 Task: Add to scrum project TrailPlan a team member softage.2@softage.net and assign as Project Lead.
Action: Mouse moved to (68, 321)
Screenshot: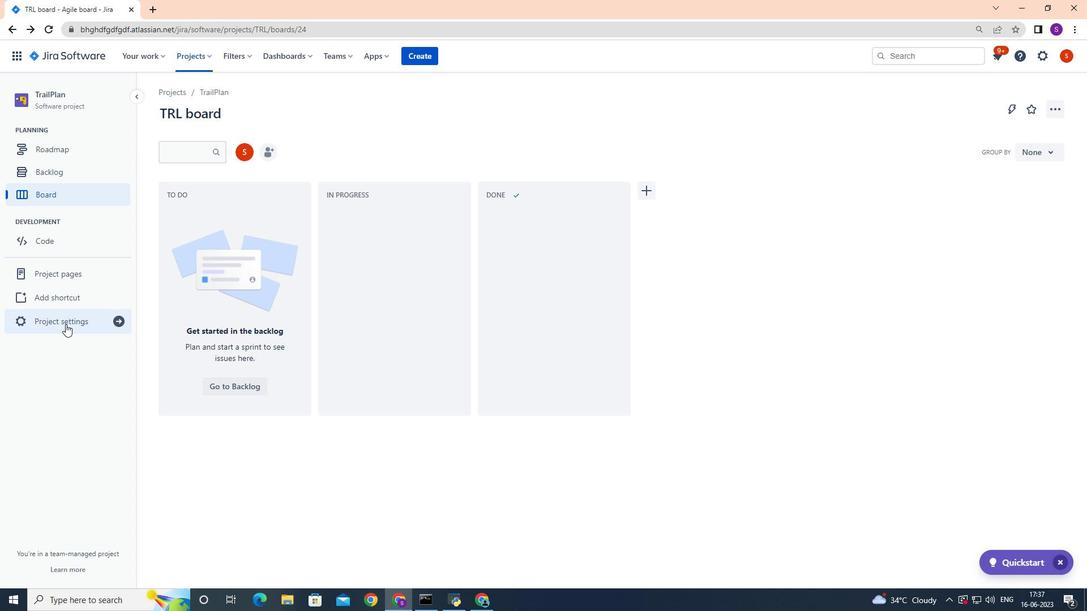 
Action: Mouse pressed left at (68, 321)
Screenshot: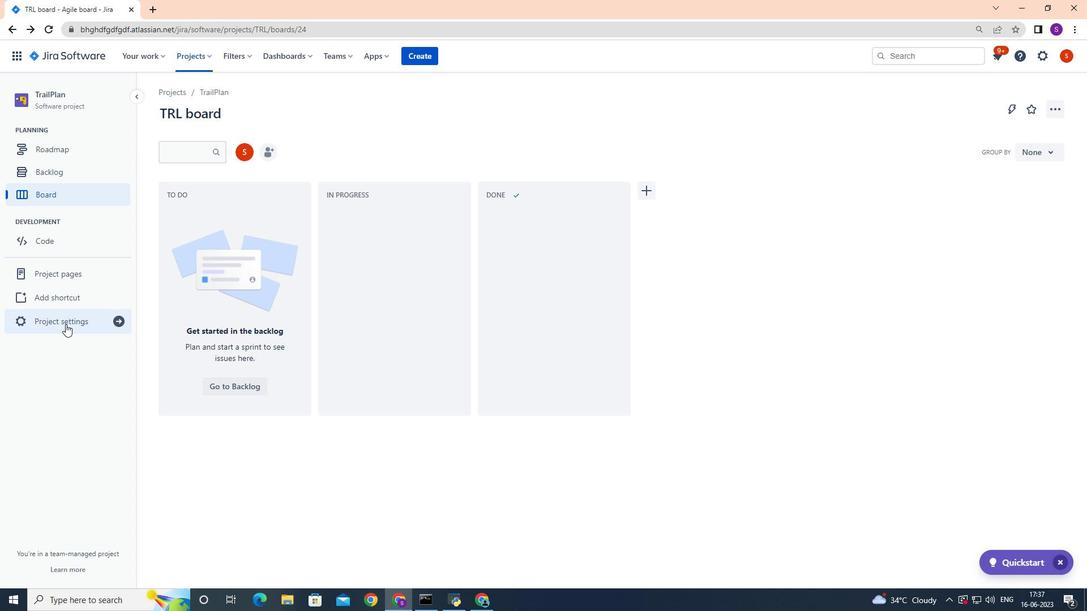 
Action: Mouse moved to (583, 366)
Screenshot: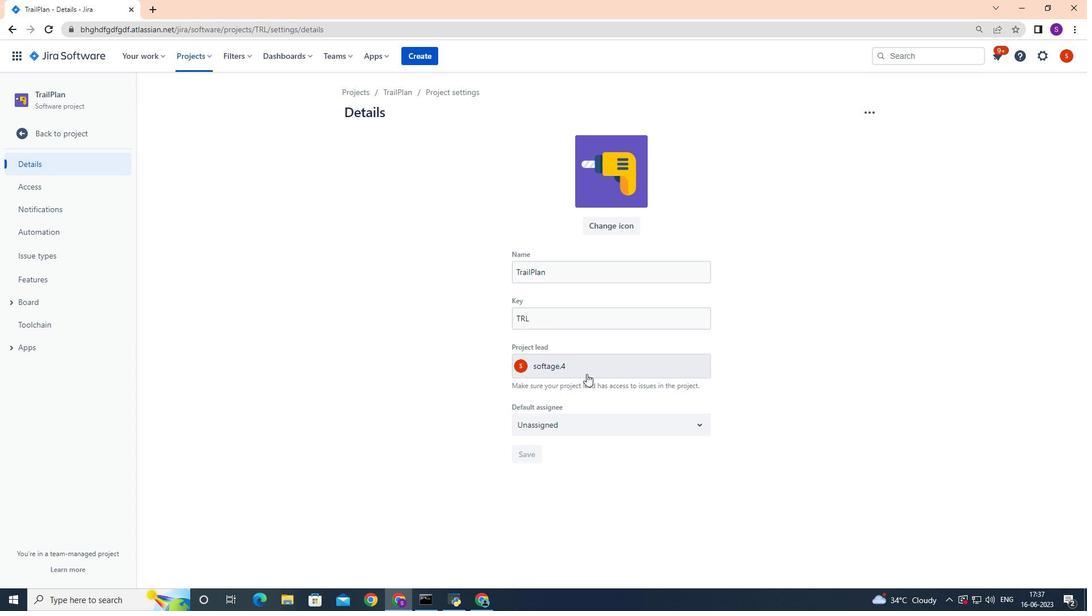 
Action: Mouse pressed left at (583, 366)
Screenshot: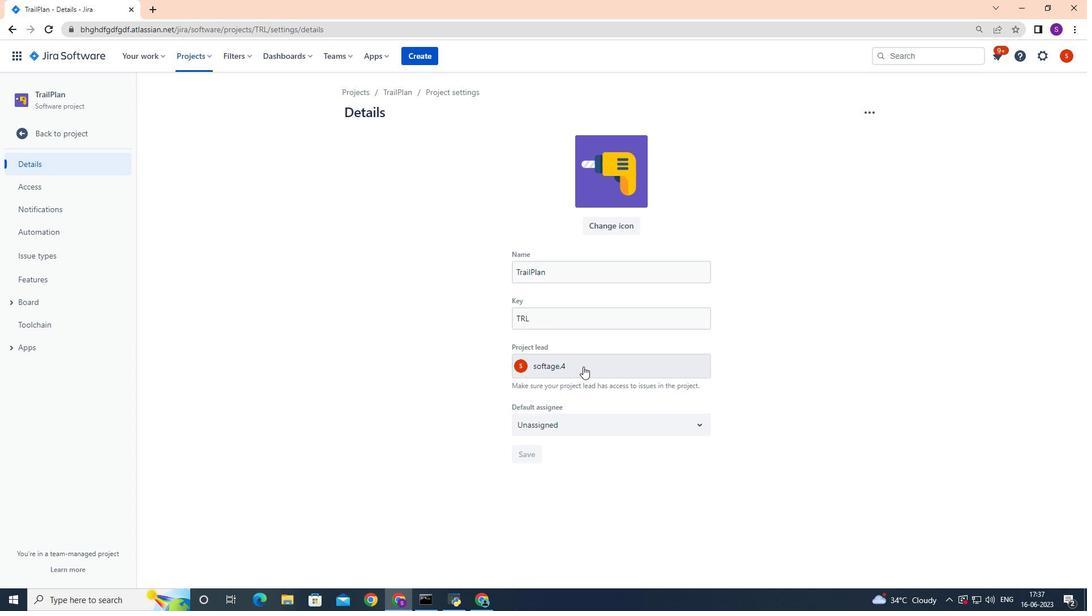 
Action: Mouse moved to (583, 365)
Screenshot: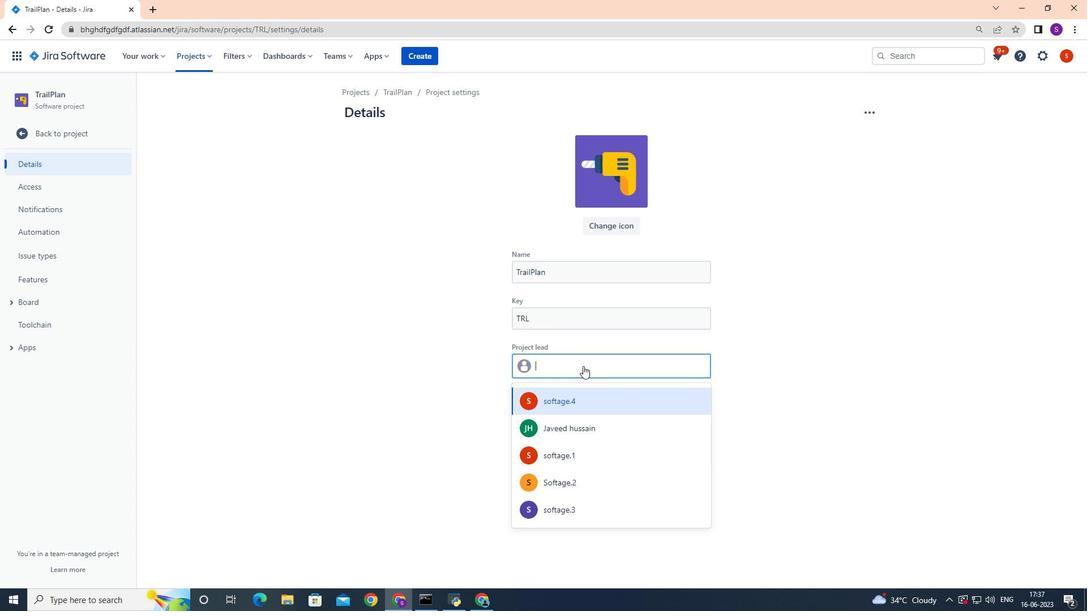 
Action: Key pressed softage.2
Screenshot: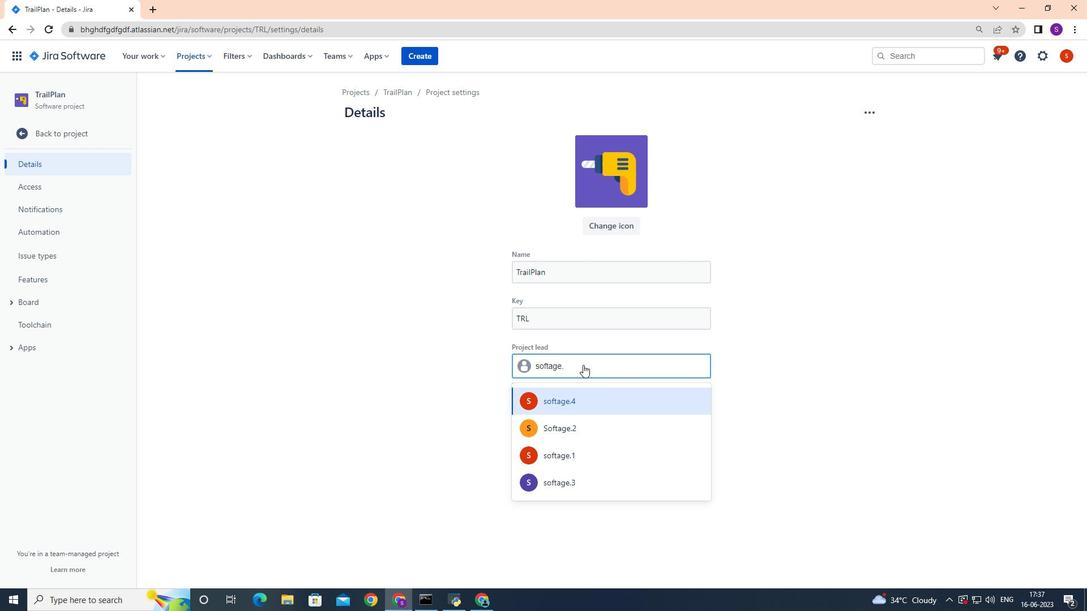 
Action: Mouse moved to (585, 397)
Screenshot: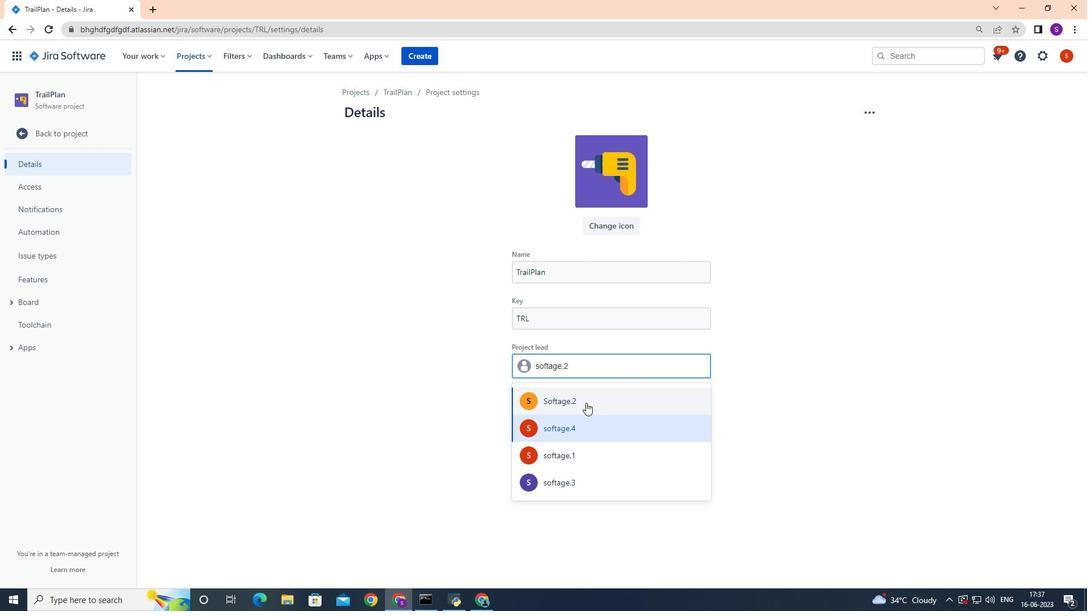 
Action: Mouse pressed left at (585, 397)
Screenshot: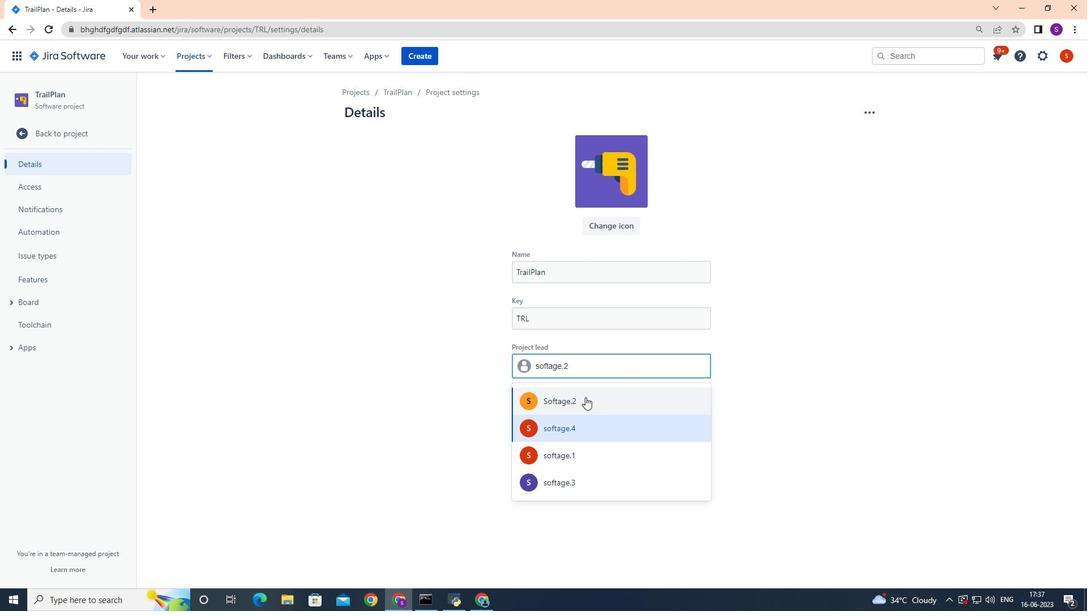 
Action: Mouse moved to (695, 424)
Screenshot: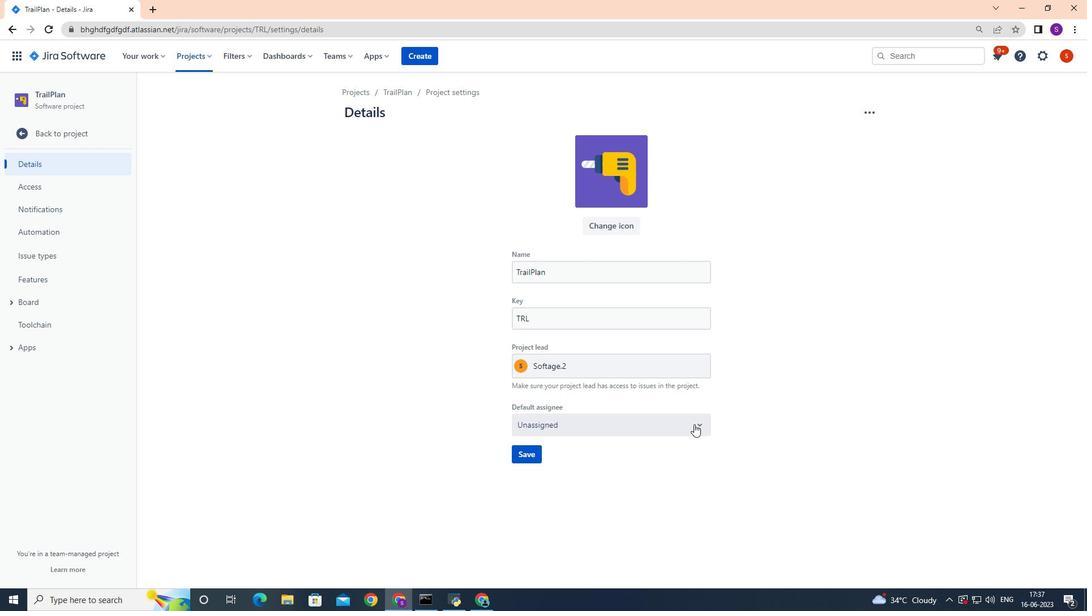 
Action: Mouse pressed left at (695, 424)
Screenshot: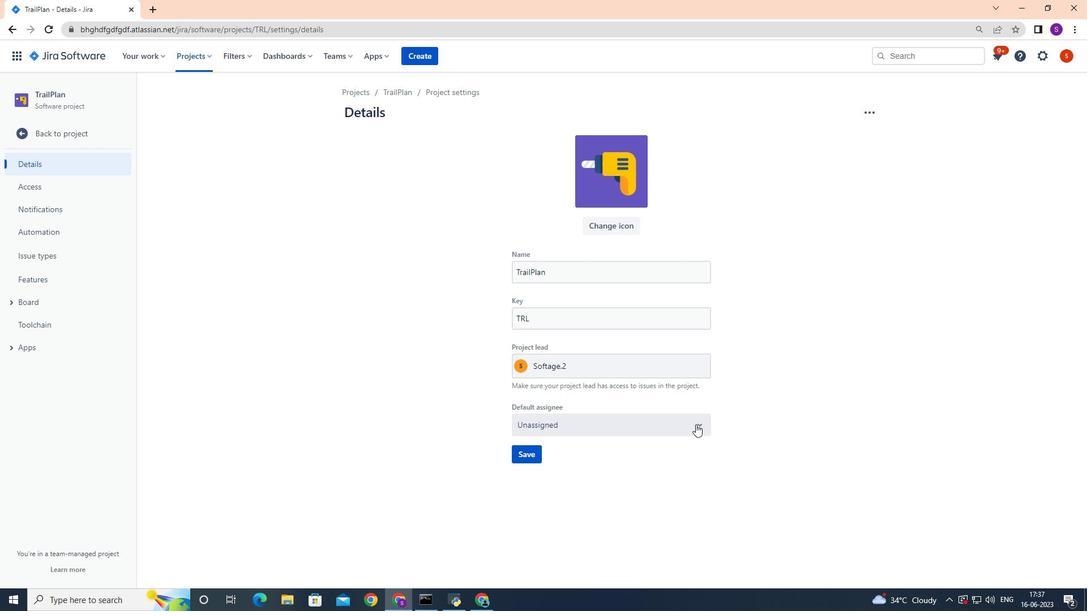
Action: Mouse moved to (619, 455)
Screenshot: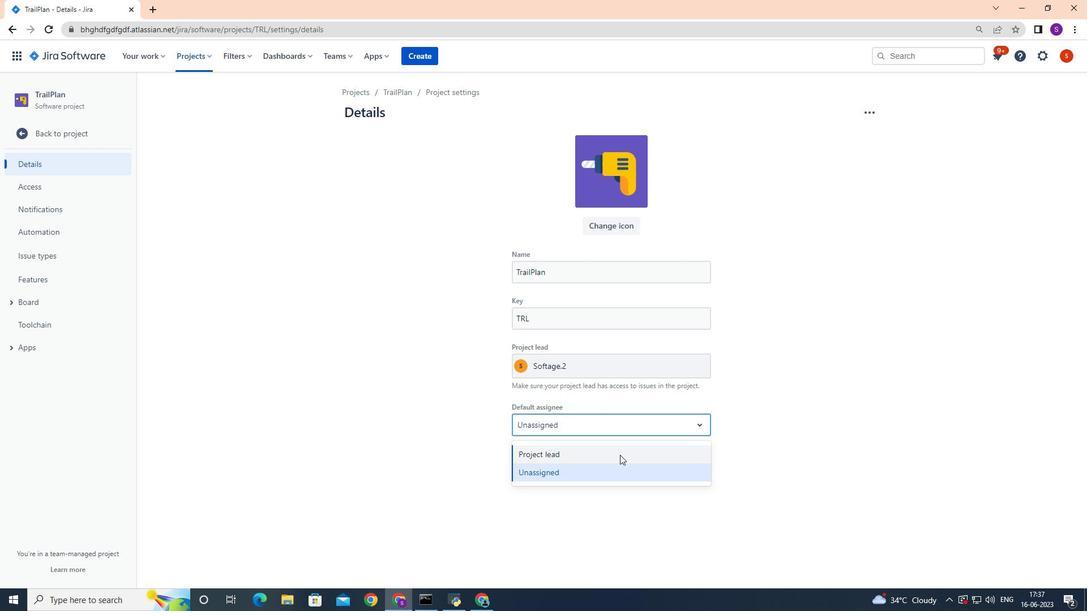 
Action: Mouse pressed left at (619, 455)
Screenshot: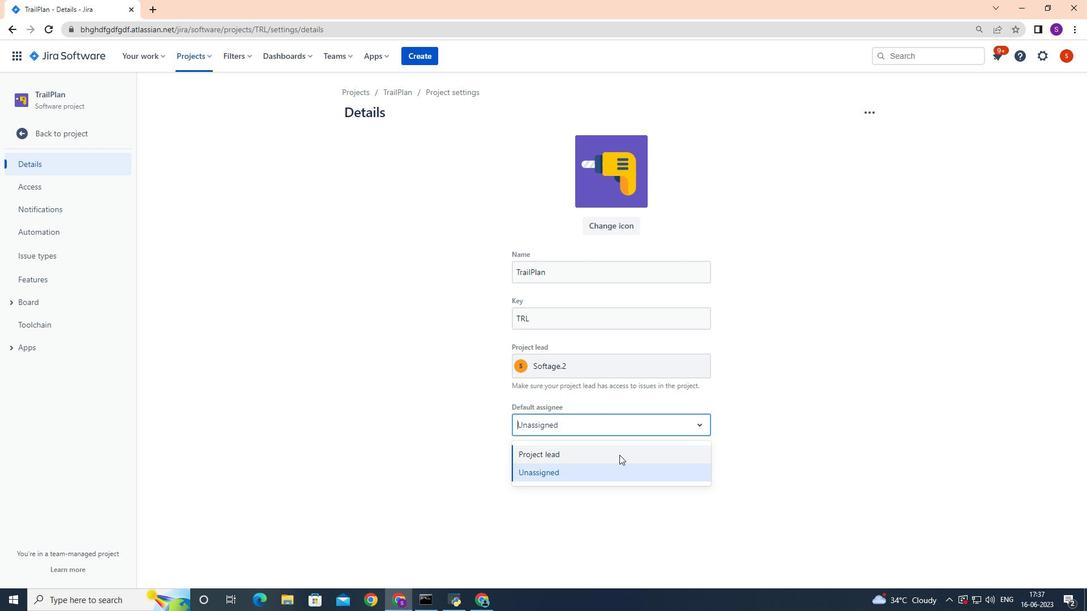 
Action: Mouse moved to (522, 453)
Screenshot: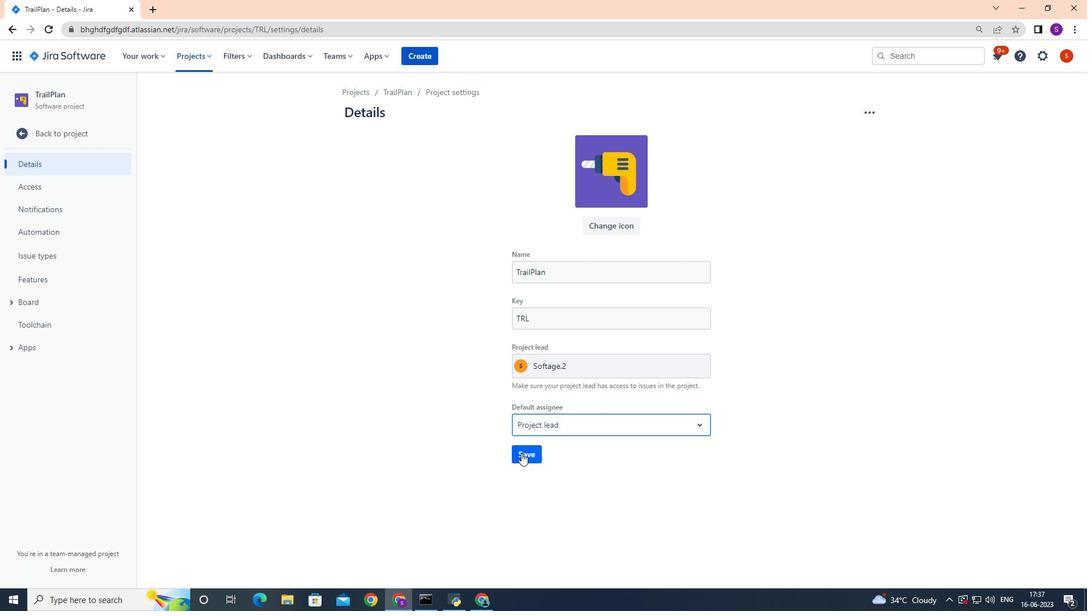
Action: Mouse pressed left at (522, 453)
Screenshot: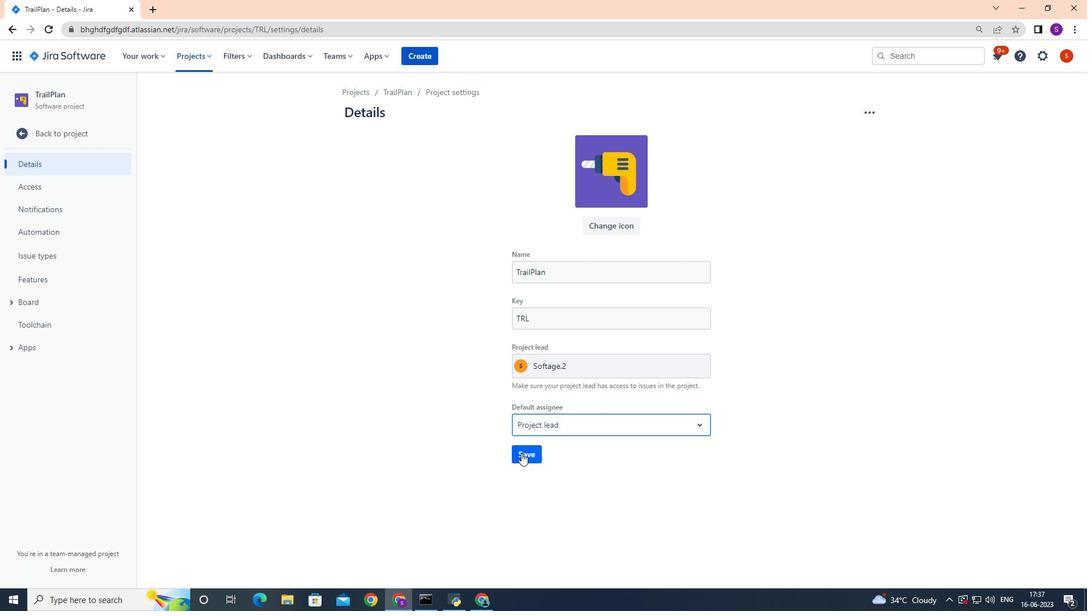 
Action: Mouse moved to (517, 451)
Screenshot: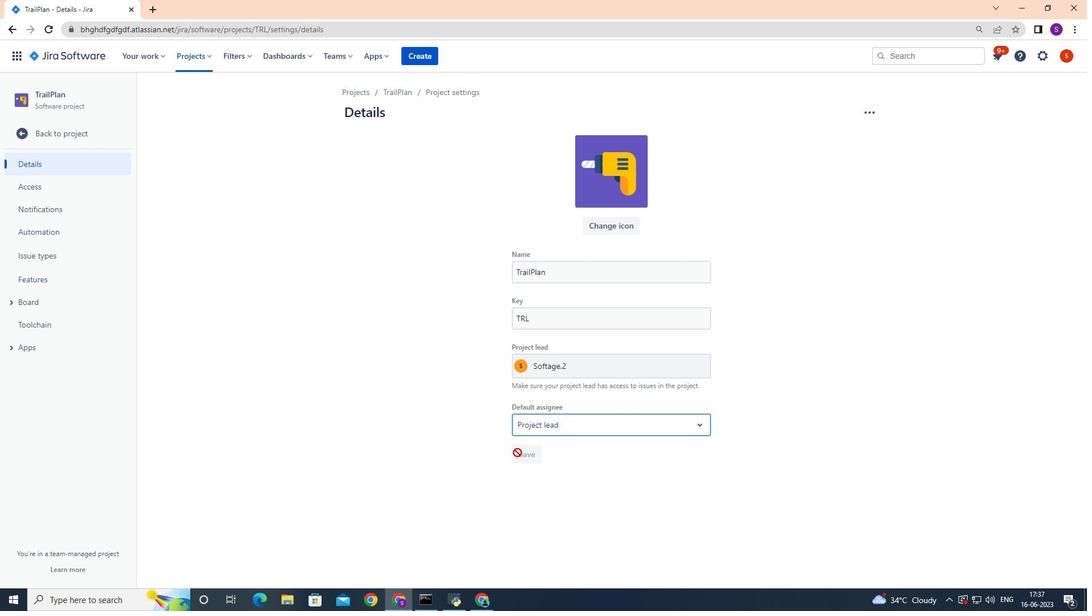 
